 Task: Schedule a financial planning seminar for the 16th at 6:00 PM.
Action: Mouse pressed left at (76, 212)
Screenshot: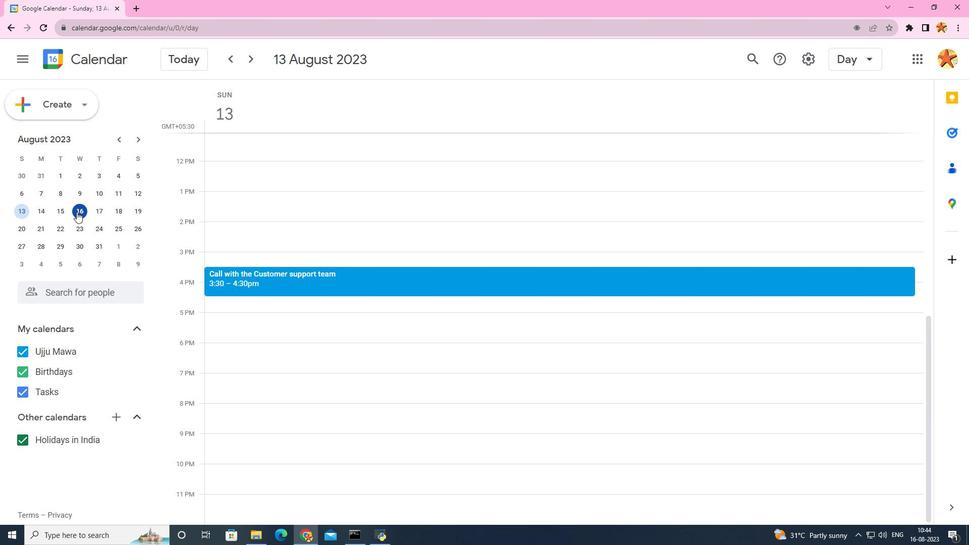 
Action: Mouse moved to (289, 383)
Screenshot: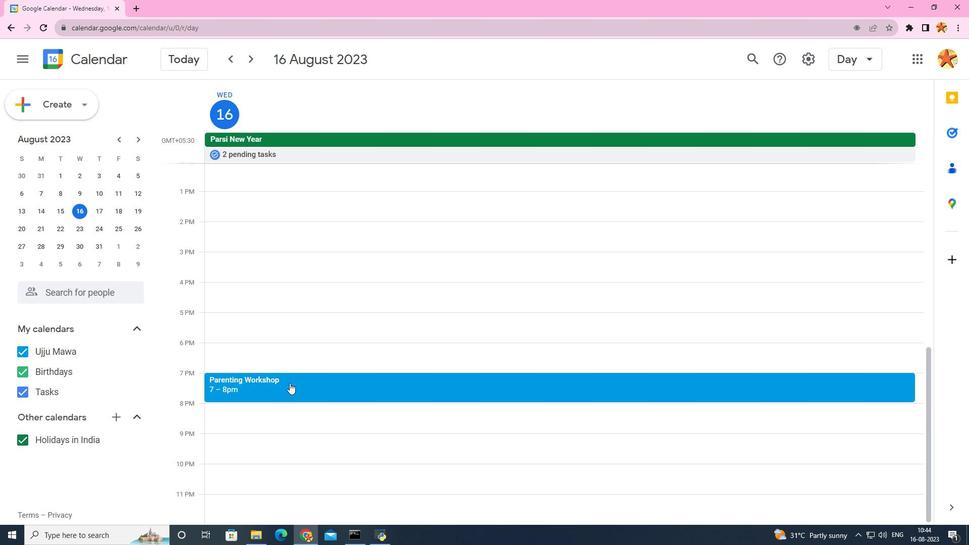 
Action: Mouse scrolled (289, 382) with delta (0, 0)
Screenshot: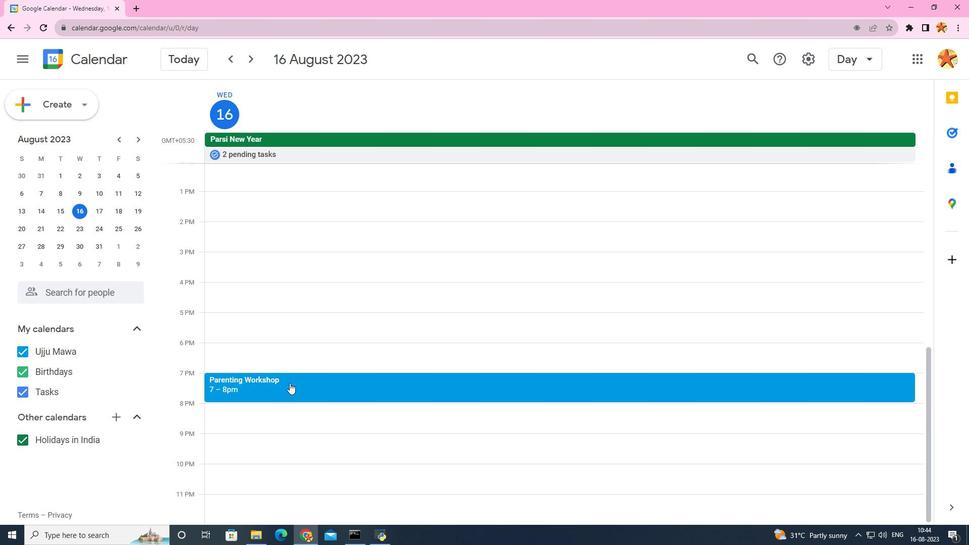 
Action: Mouse scrolled (289, 382) with delta (0, 0)
Screenshot: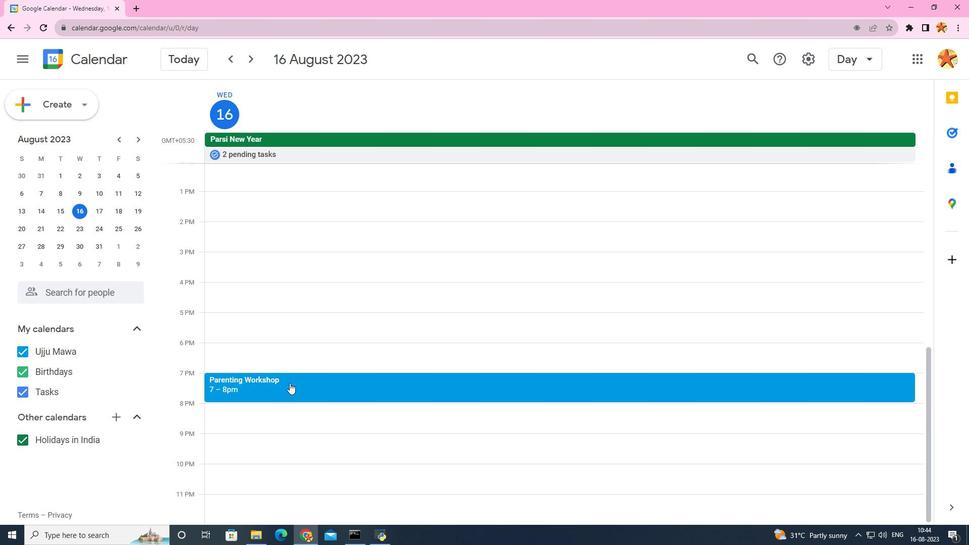 
Action: Mouse moved to (258, 346)
Screenshot: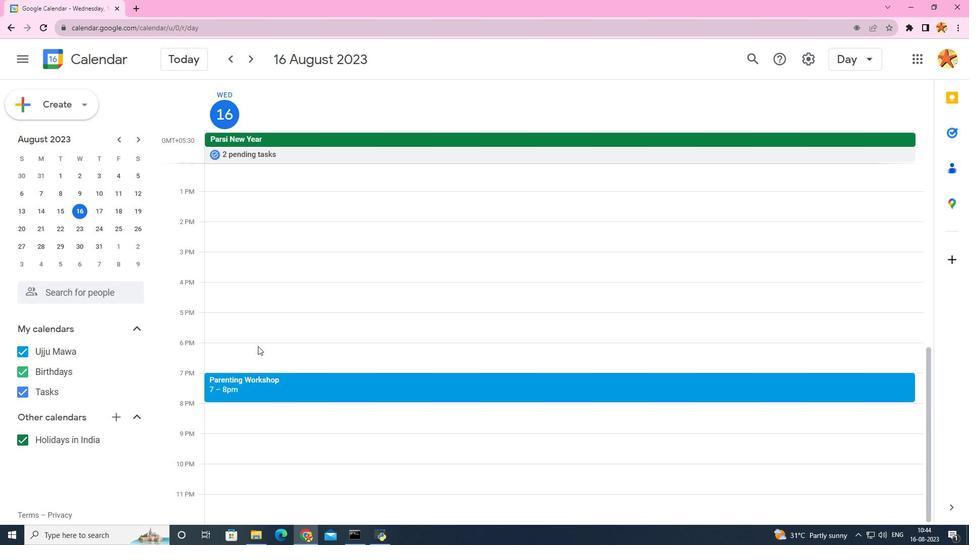 
Action: Mouse pressed left at (258, 346)
Screenshot: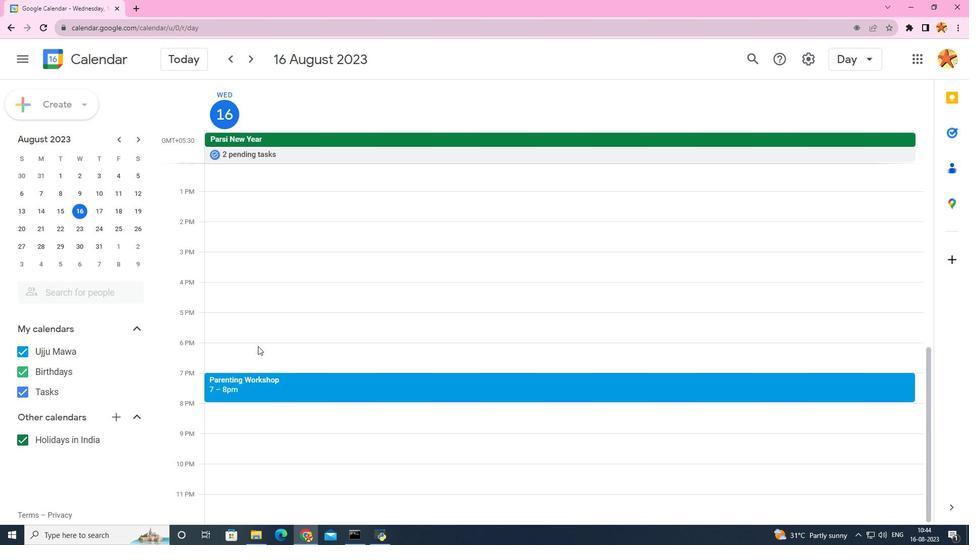 
Action: Mouse moved to (308, 327)
Screenshot: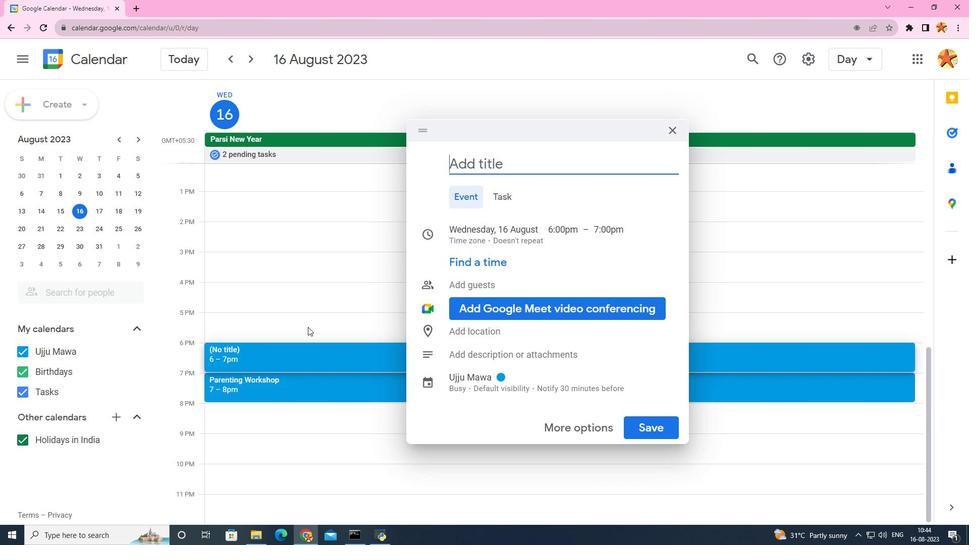 
Action: Key pressed <Key.caps_lock>D<Key.backspace>F<Key.caps_lock>inancial<Key.space><Key.caps_lock>P<Key.caps_lock>lanning<Key.space><Key.caps_lock>S<Key.caps_lock>emibnar<Key.backspace><Key.backspace><Key.backspace><Key.backspace>nar
Screenshot: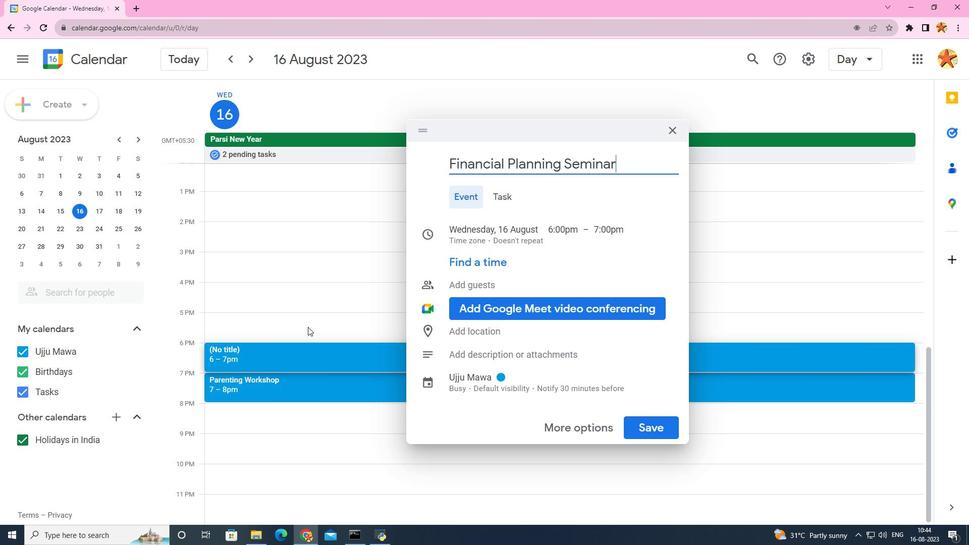 
Action: Mouse moved to (655, 435)
Screenshot: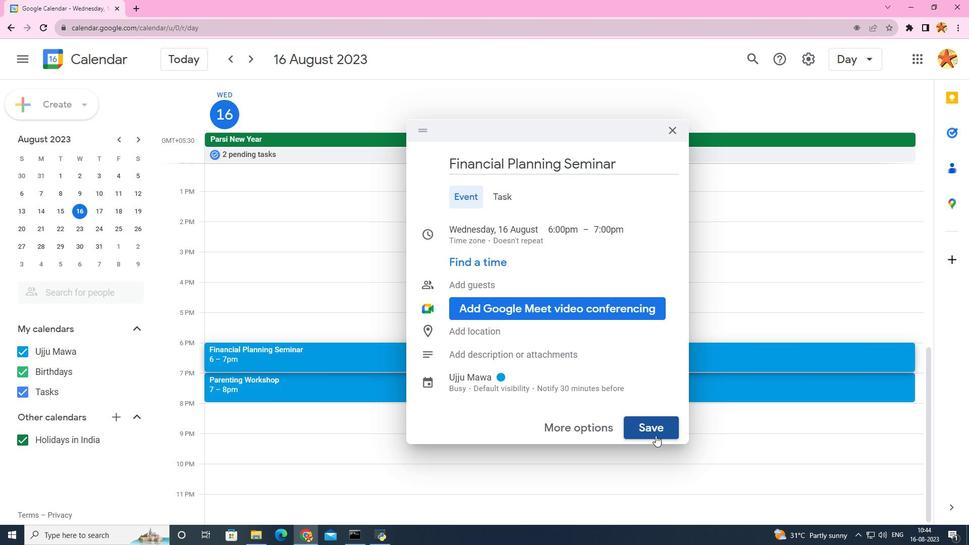 
Action: Mouse pressed left at (655, 435)
Screenshot: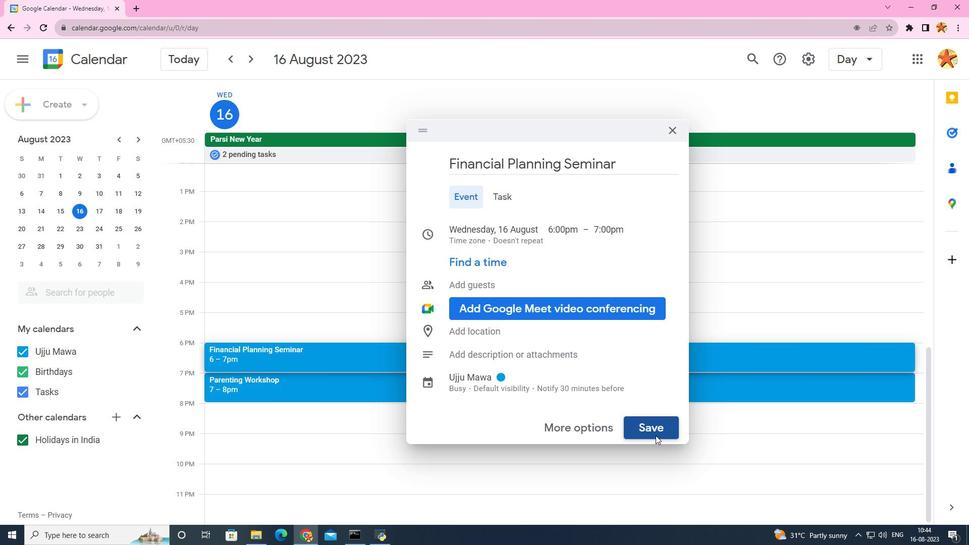 
